 Task: Create a scrum project TowerLine.
Action: Mouse moved to (206, 60)
Screenshot: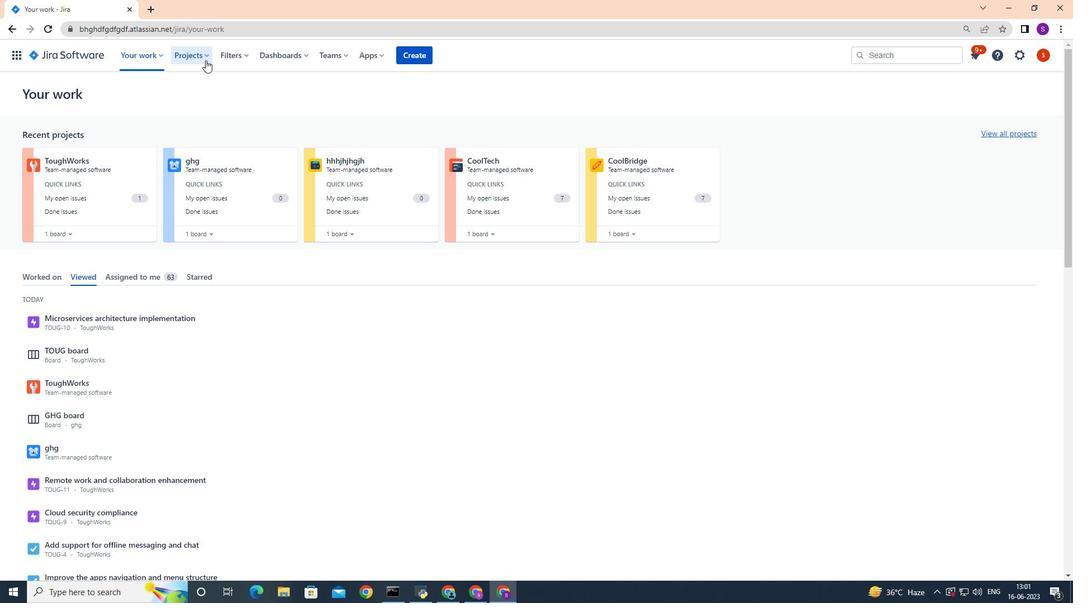 
Action: Mouse pressed left at (206, 60)
Screenshot: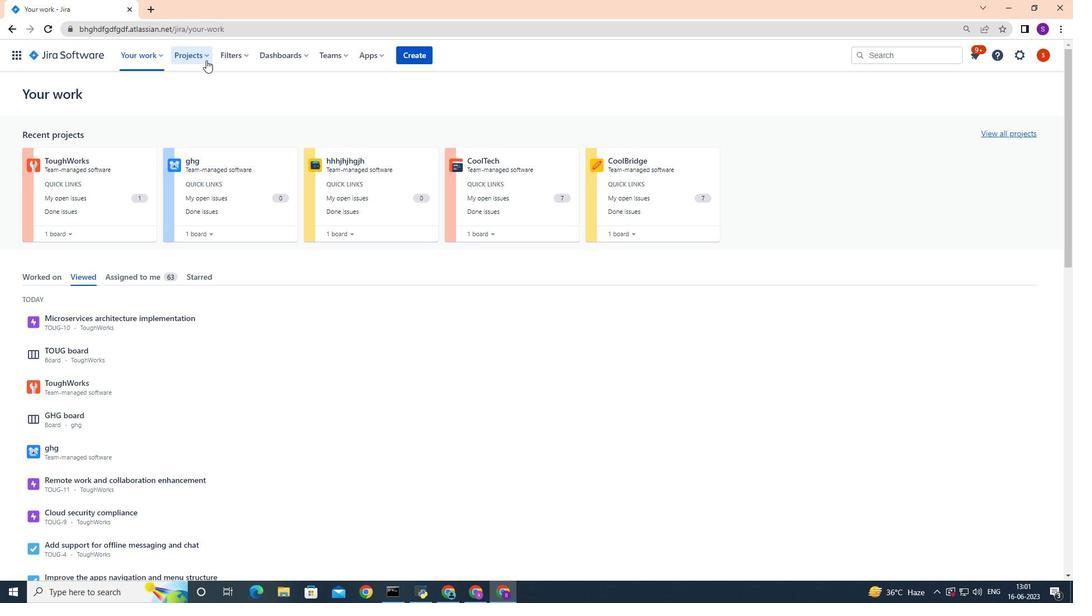 
Action: Mouse moved to (205, 276)
Screenshot: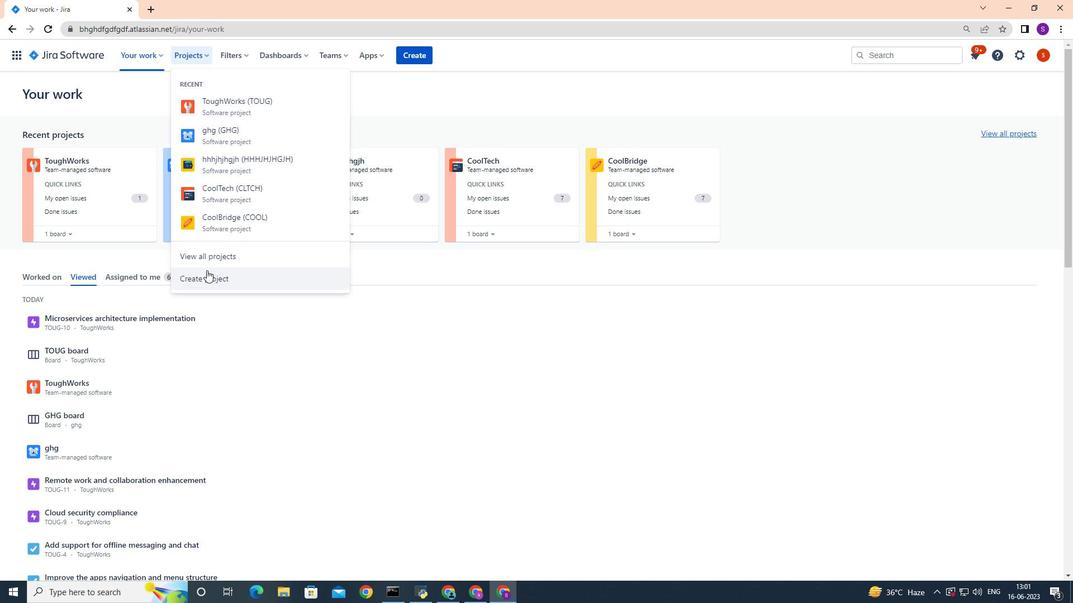 
Action: Mouse pressed left at (205, 276)
Screenshot: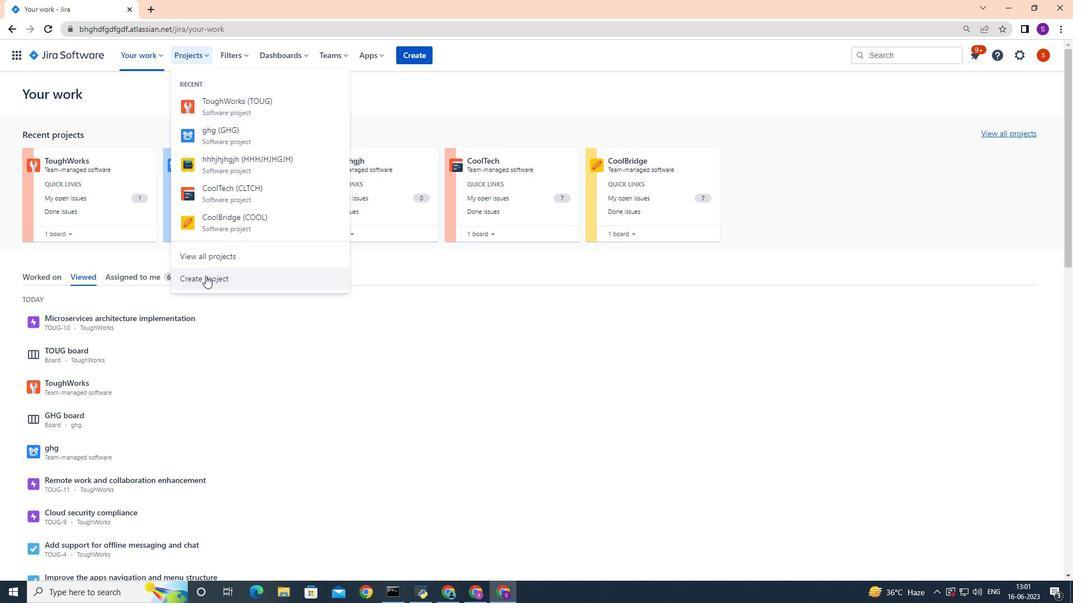 
Action: Mouse moved to (495, 290)
Screenshot: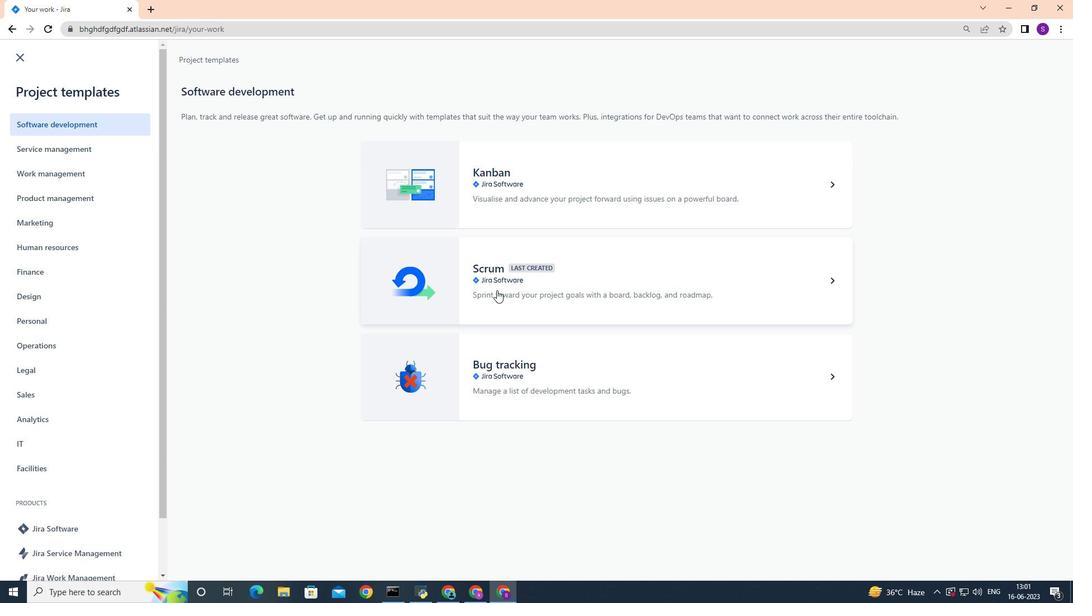 
Action: Mouse pressed left at (495, 290)
Screenshot: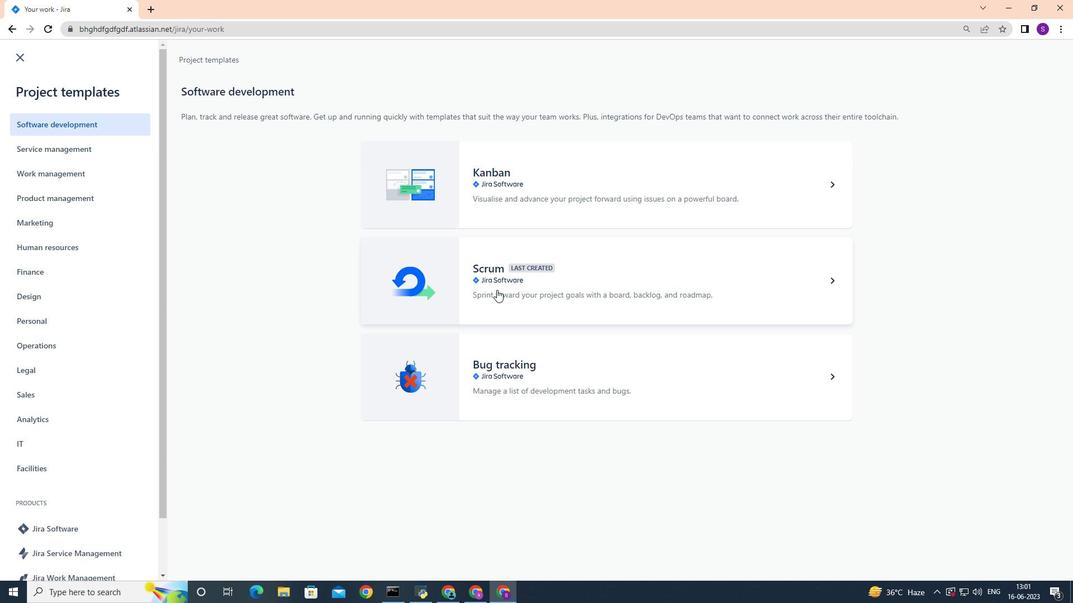 
Action: Mouse moved to (831, 552)
Screenshot: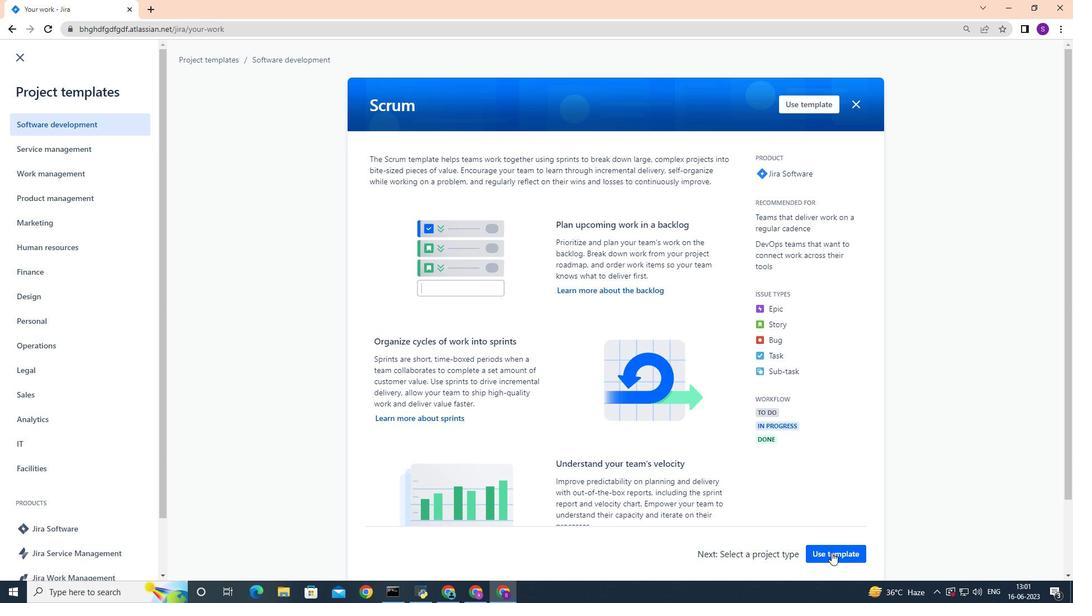 
Action: Mouse pressed left at (831, 552)
Screenshot: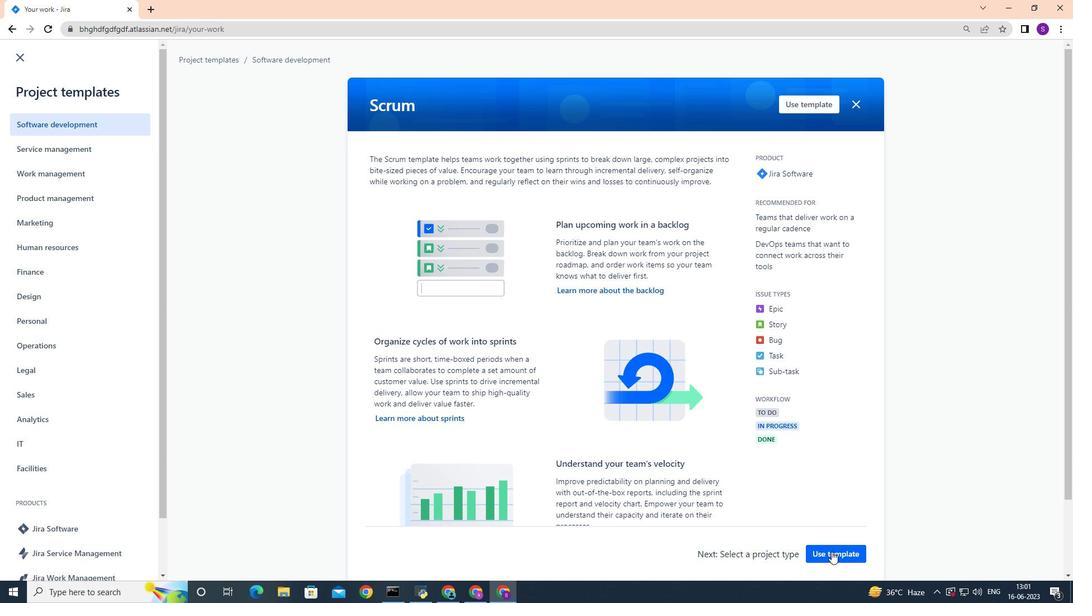 
Action: Mouse moved to (436, 541)
Screenshot: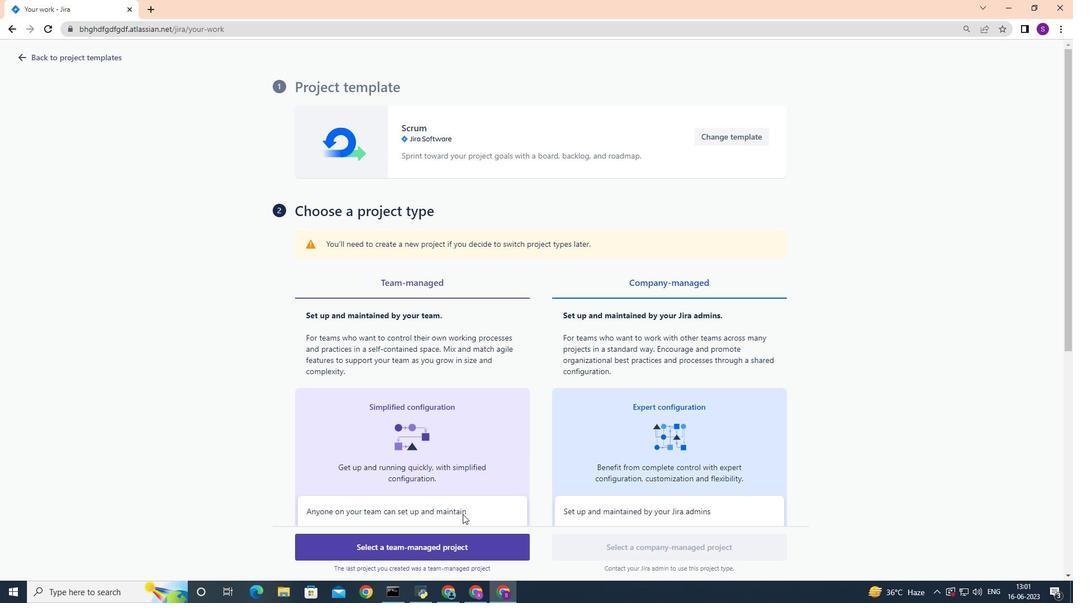 
Action: Mouse pressed left at (436, 541)
Screenshot: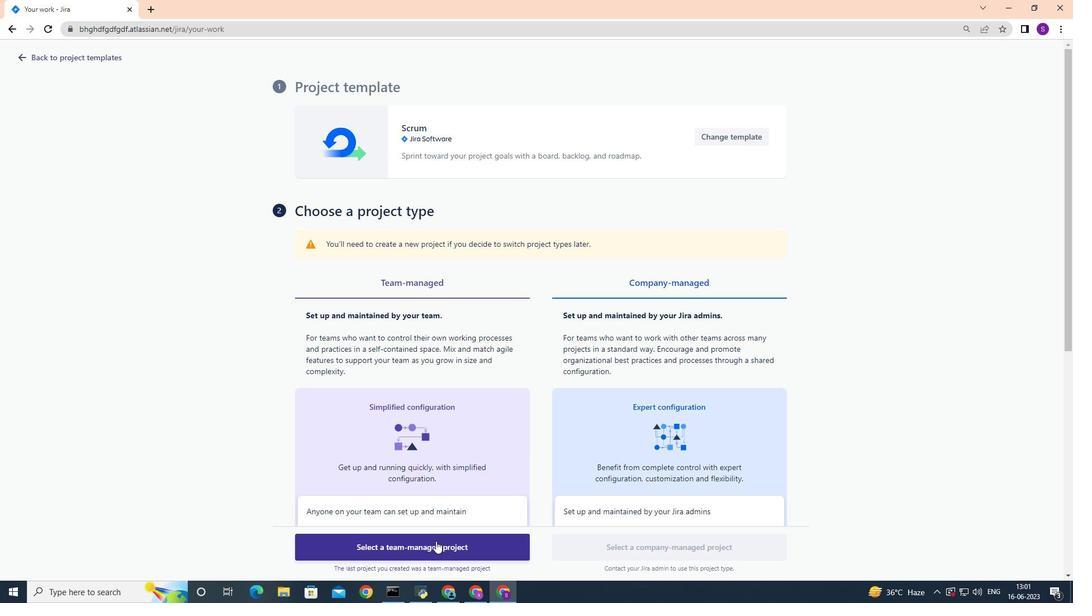 
Action: Mouse moved to (357, 275)
Screenshot: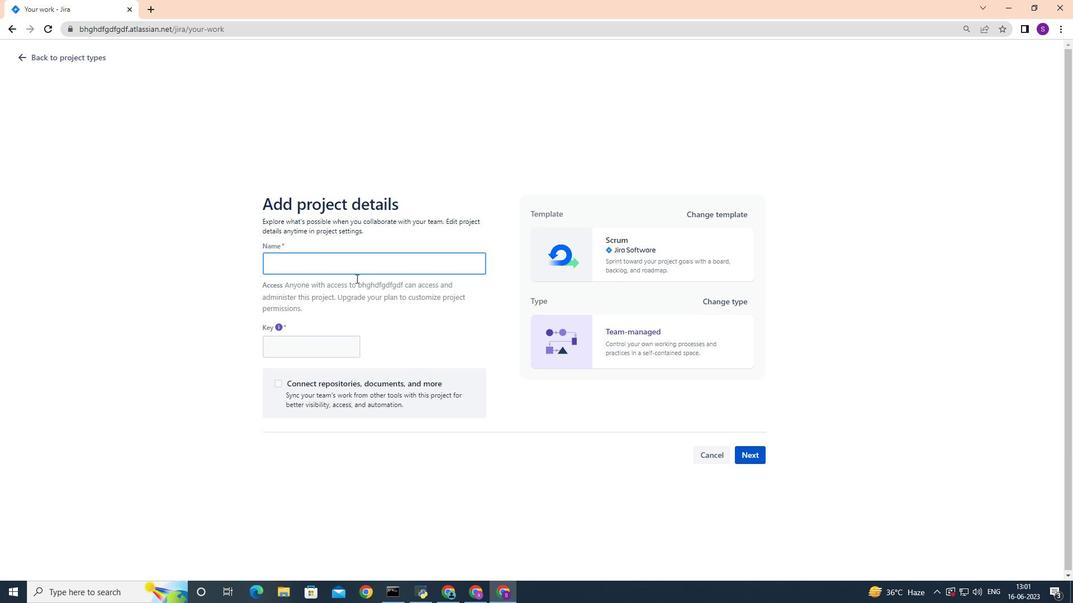 
Action: Key pressed <Key.shift>Tower<Key.shift>Line
Screenshot: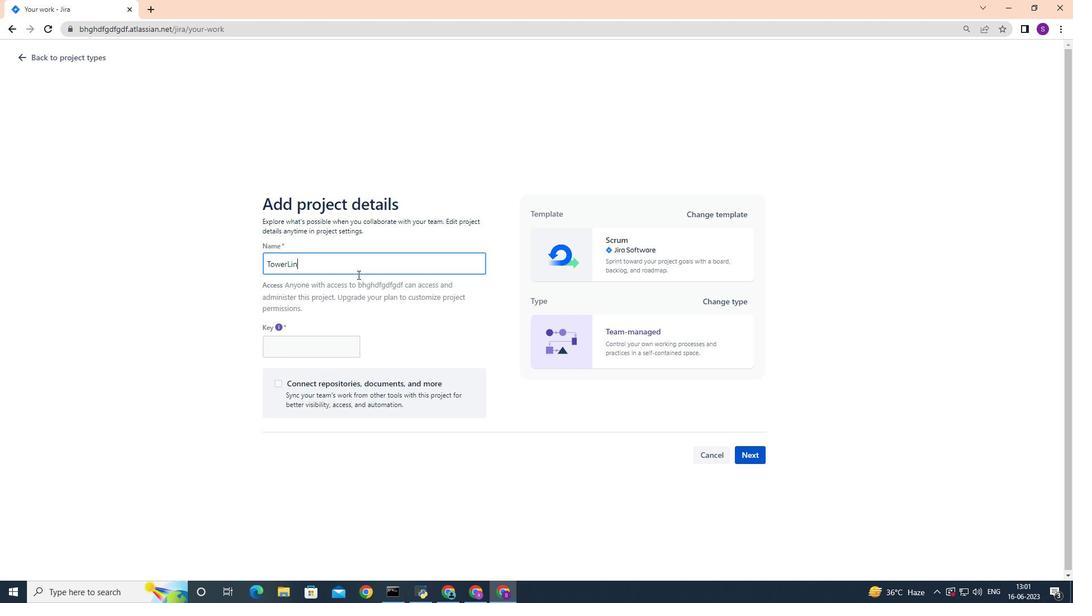 
Action: Mouse moved to (758, 449)
Screenshot: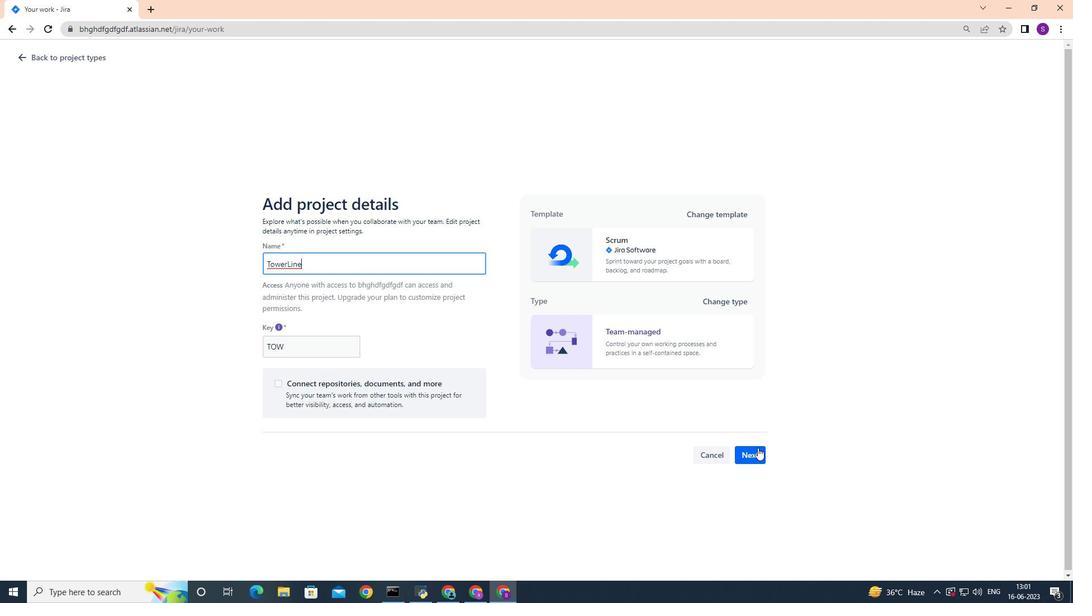 
Action: Mouse pressed left at (758, 449)
Screenshot: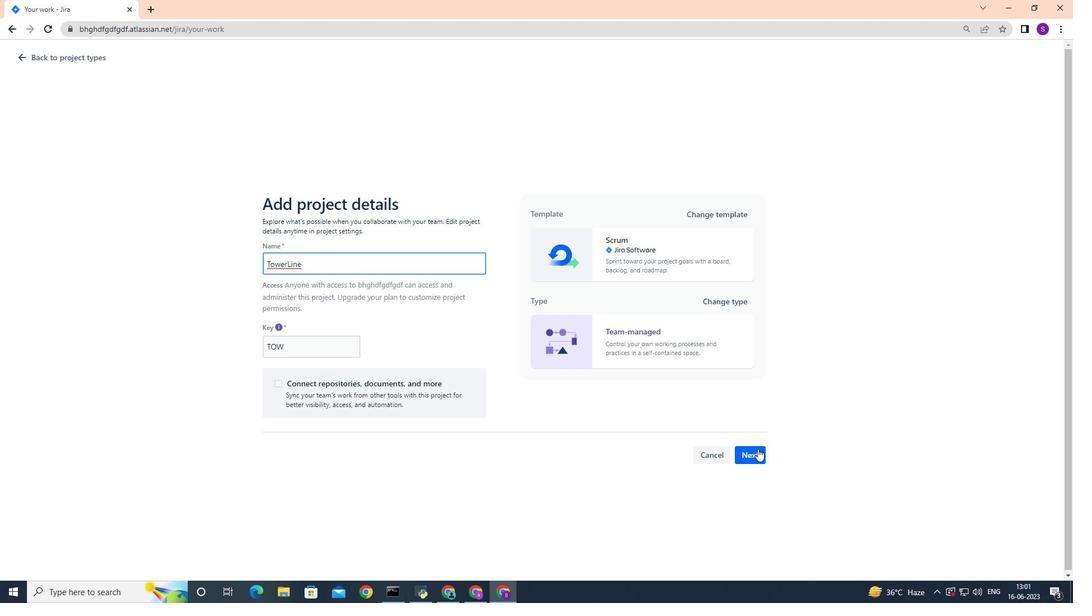
Action: Mouse moved to (666, 385)
Screenshot: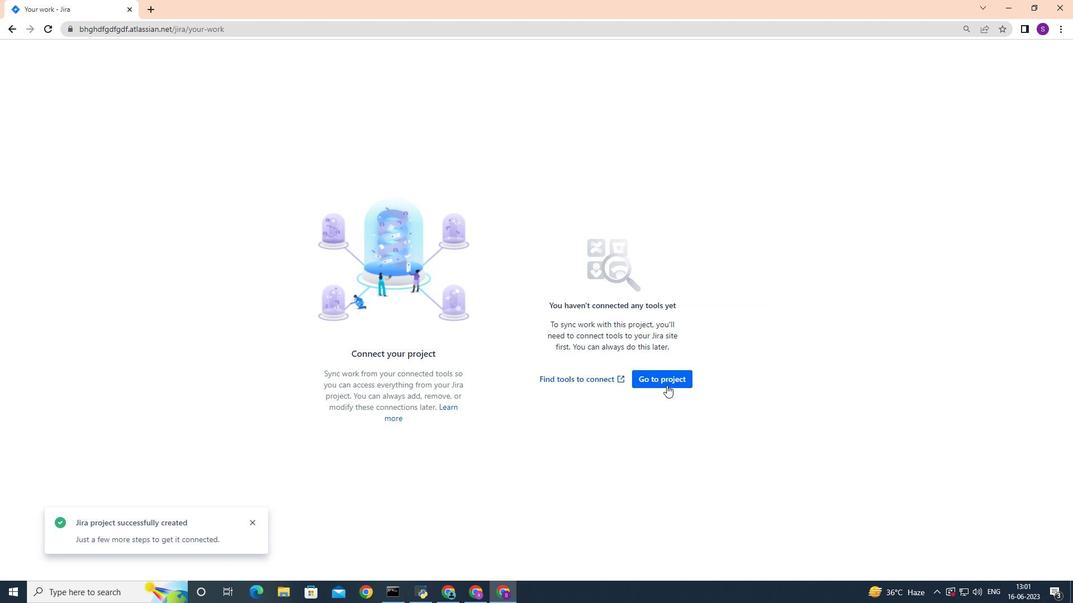 
